 Task: Find the best route from New Orleans, Louisiana, to Mobile, Alabama.
Action: Mouse moved to (237, 110)
Screenshot: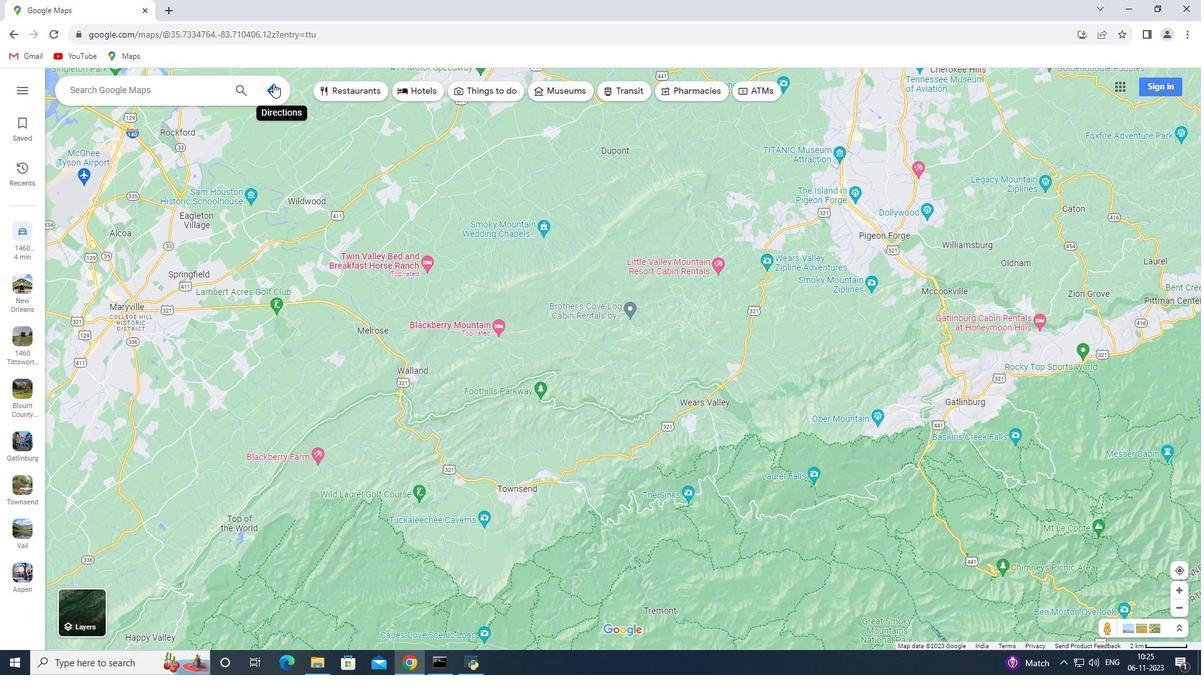 
Action: Mouse pressed left at (237, 110)
Screenshot: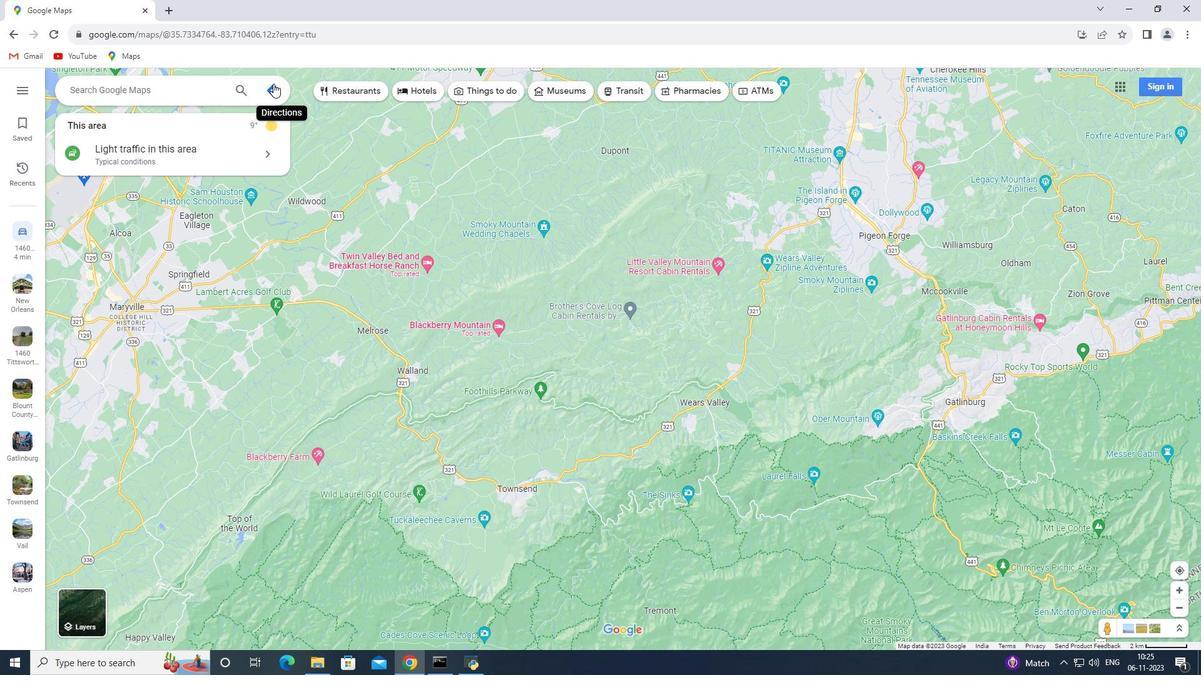 
Action: Mouse moved to (96, 110)
Screenshot: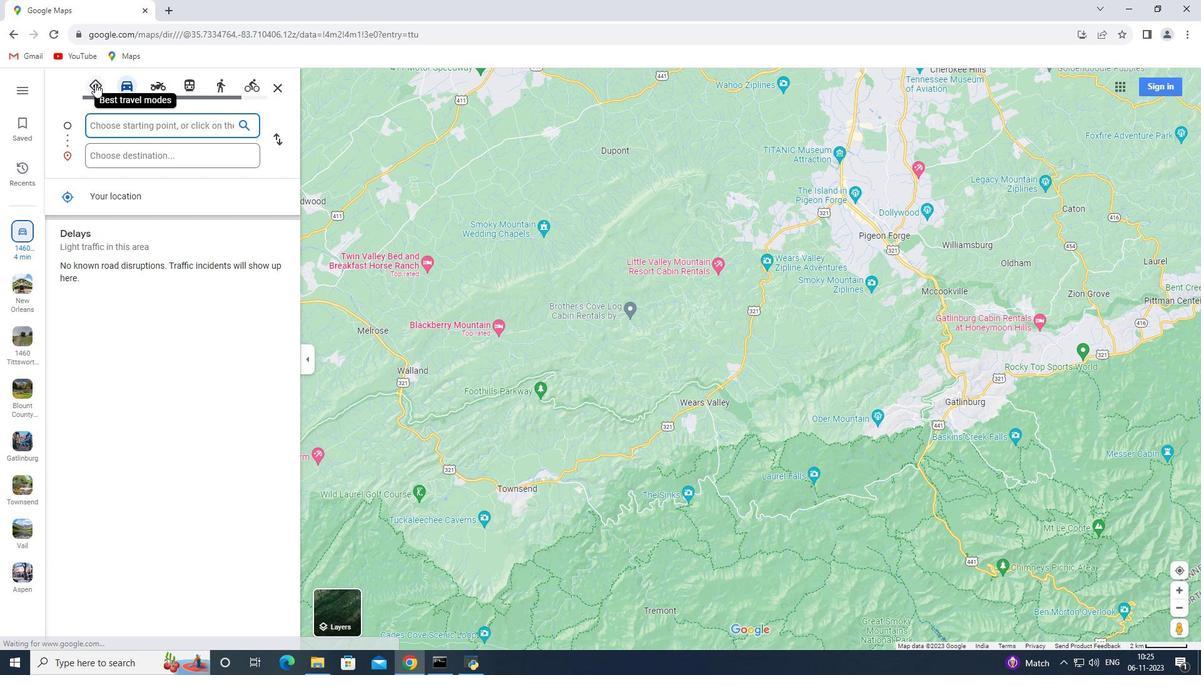 
Action: Mouse pressed left at (96, 110)
Screenshot: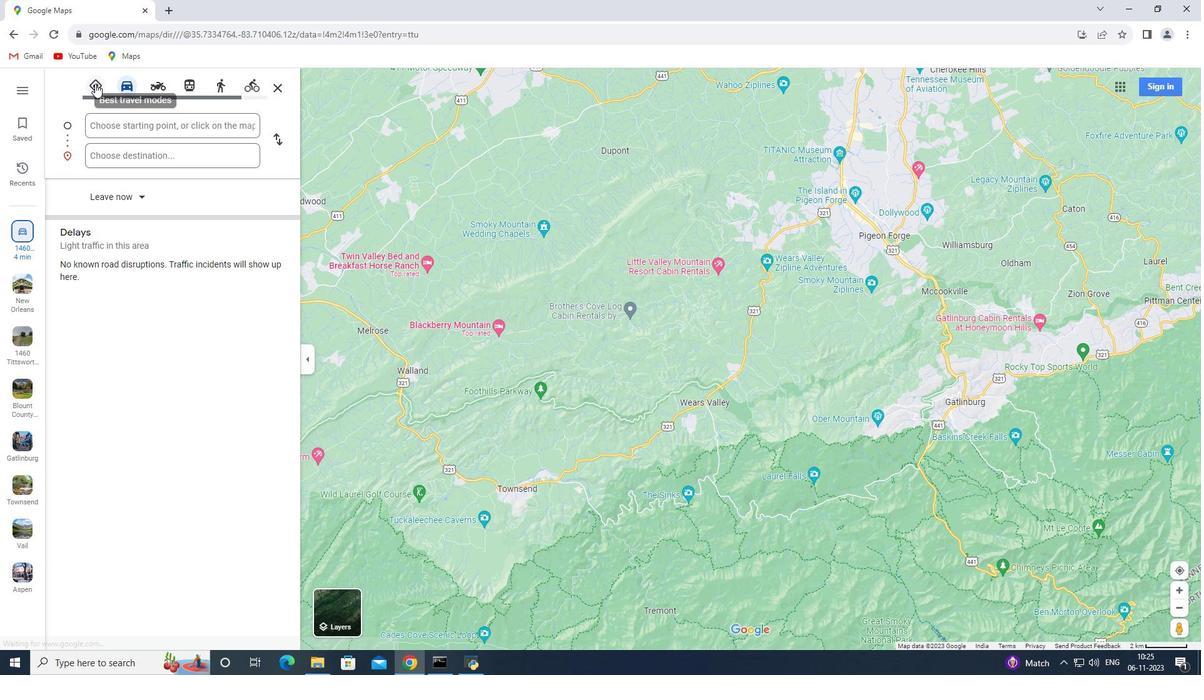 
Action: Mouse moved to (103, 117)
Screenshot: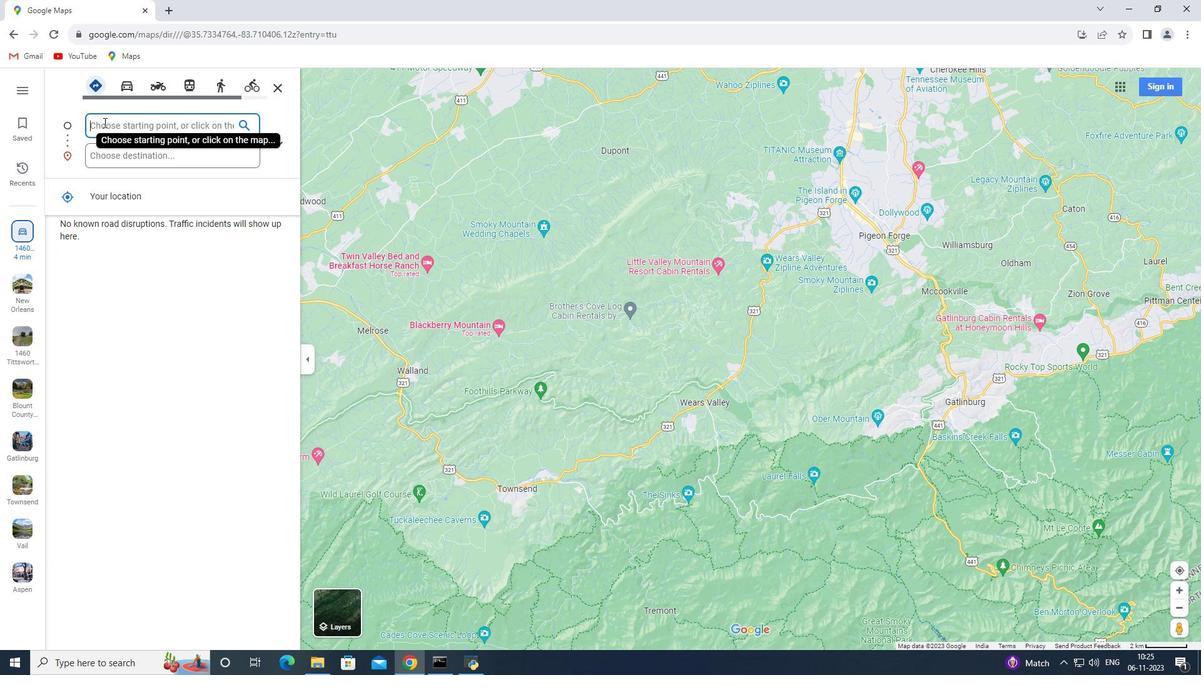 
Action: Mouse pressed left at (103, 117)
Screenshot: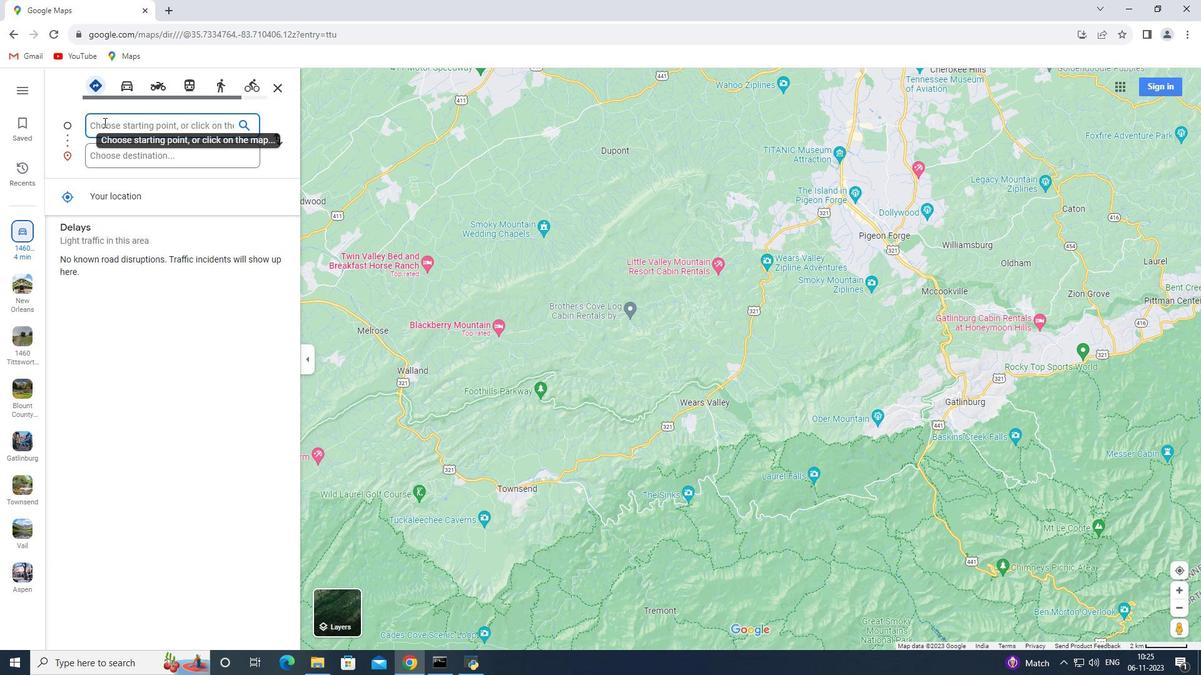 
Action: Key pressed <Key.shift>Newe<Key.space><Key.shift><Key.shift><Key.shift>Orleans,<Key.space><Key.shift>Louisiana
Screenshot: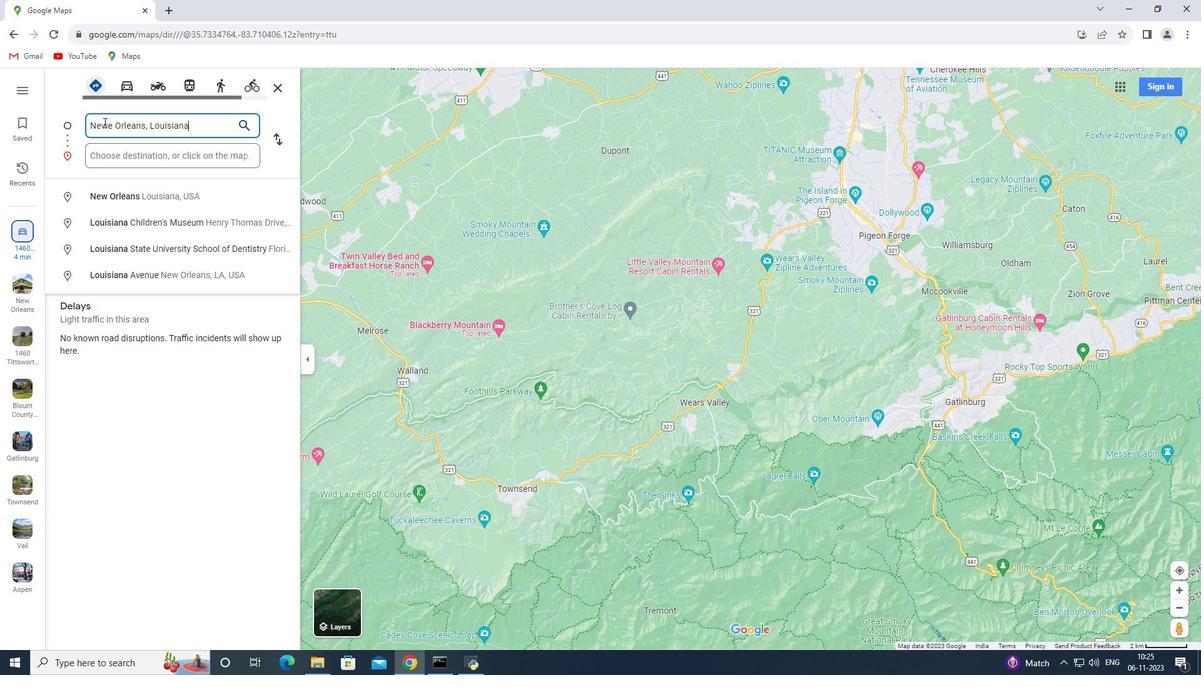 
Action: Mouse moved to (109, 123)
Screenshot: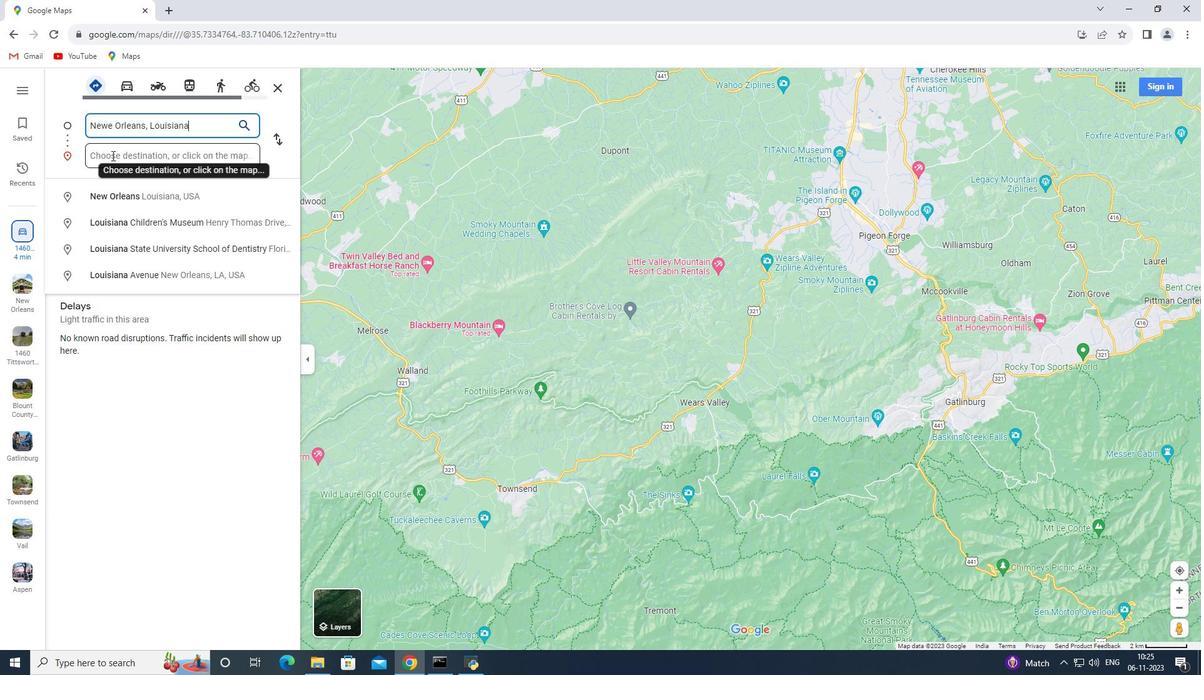 
Action: Mouse pressed left at (109, 123)
Screenshot: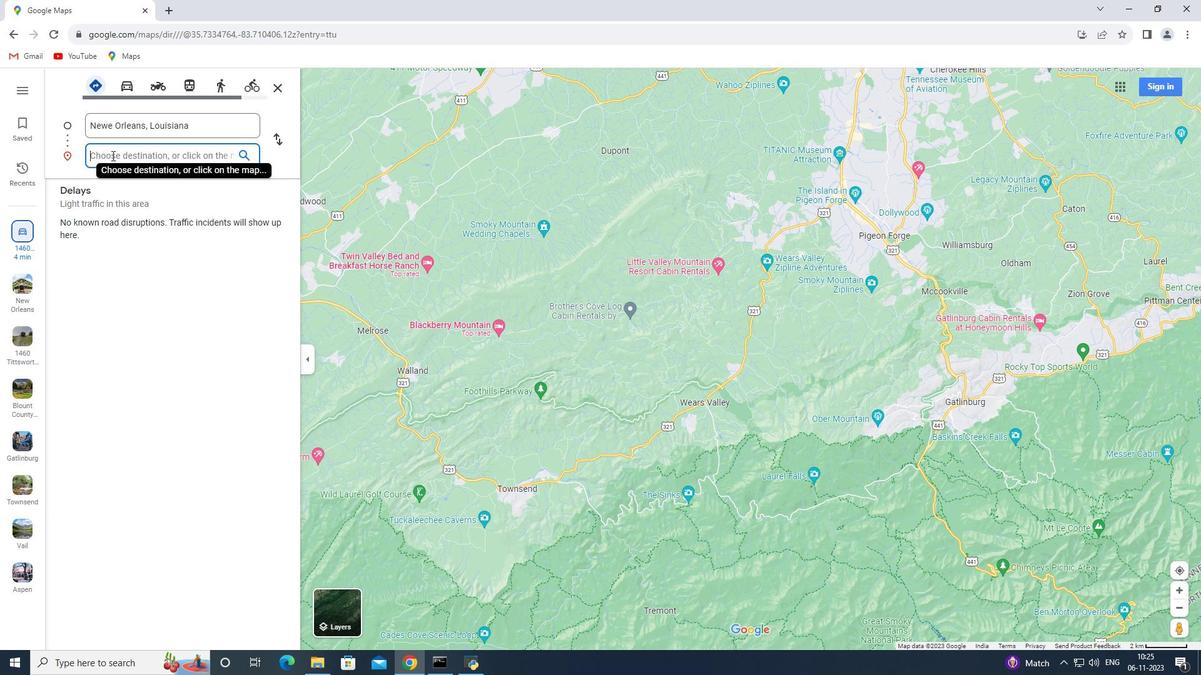 
Action: Key pressed <Key.shift>Mobile,<Key.space><Key.shift>Alabama<Key.enter>
Screenshot: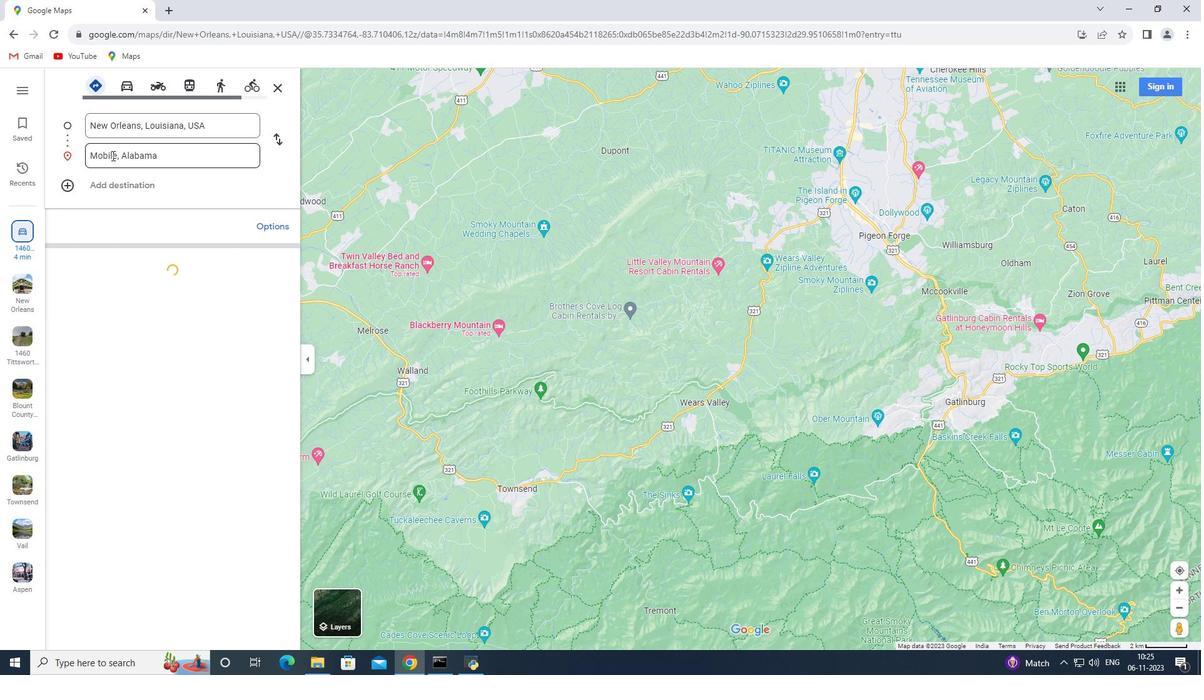 
